 Task: Add a condition where "Requester Is not Prifile name" in recently solved tickets.
Action: Mouse moved to (195, 377)
Screenshot: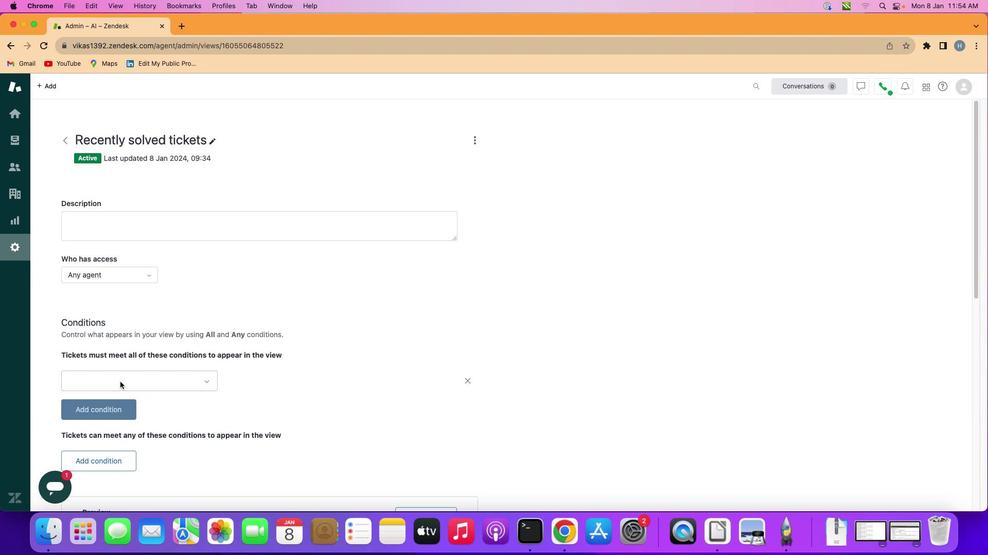 
Action: Mouse pressed left at (195, 377)
Screenshot: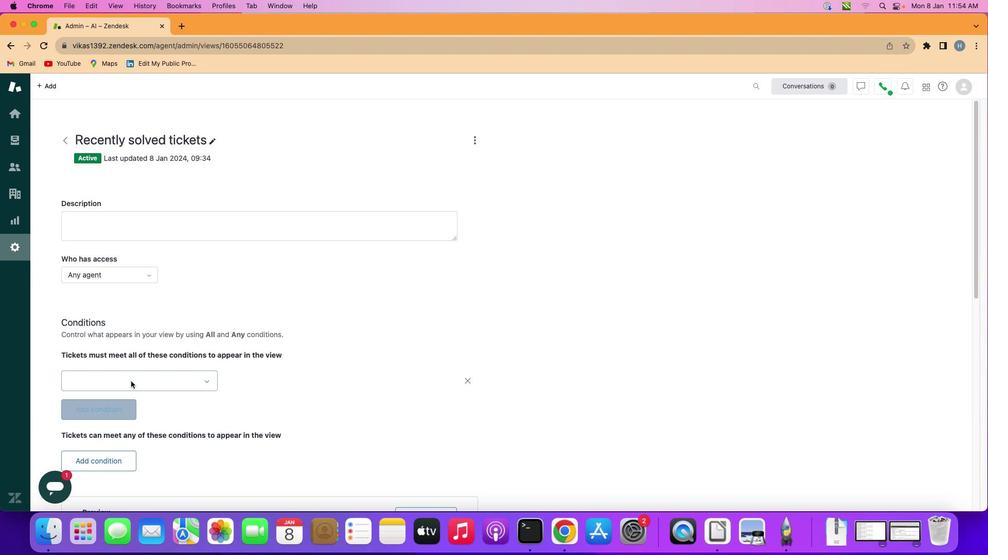 
Action: Mouse moved to (224, 375)
Screenshot: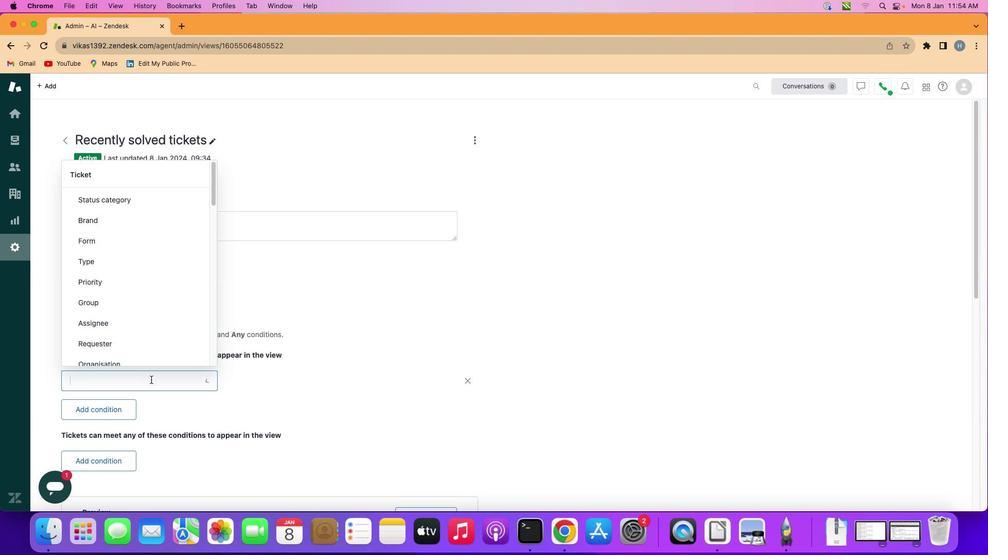 
Action: Mouse pressed left at (224, 375)
Screenshot: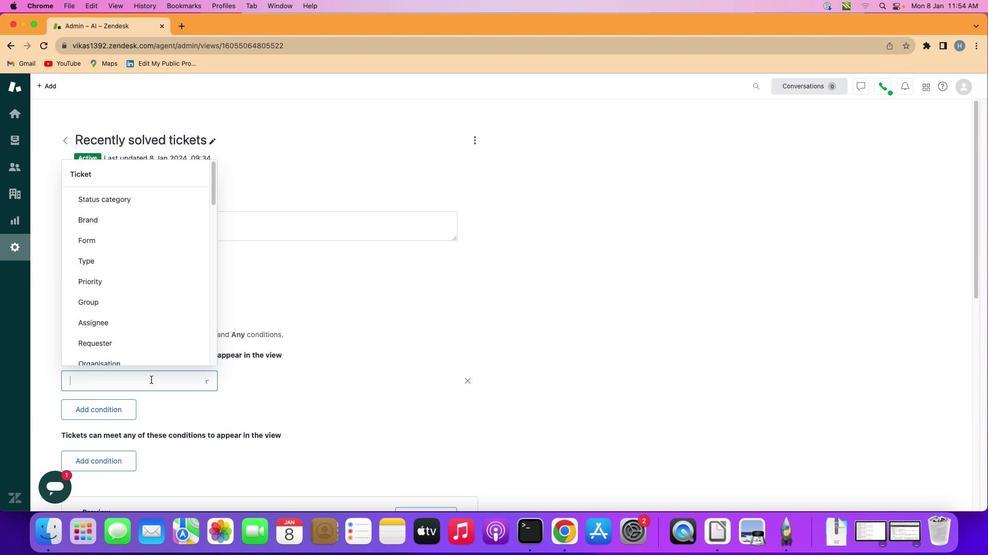 
Action: Mouse moved to (226, 346)
Screenshot: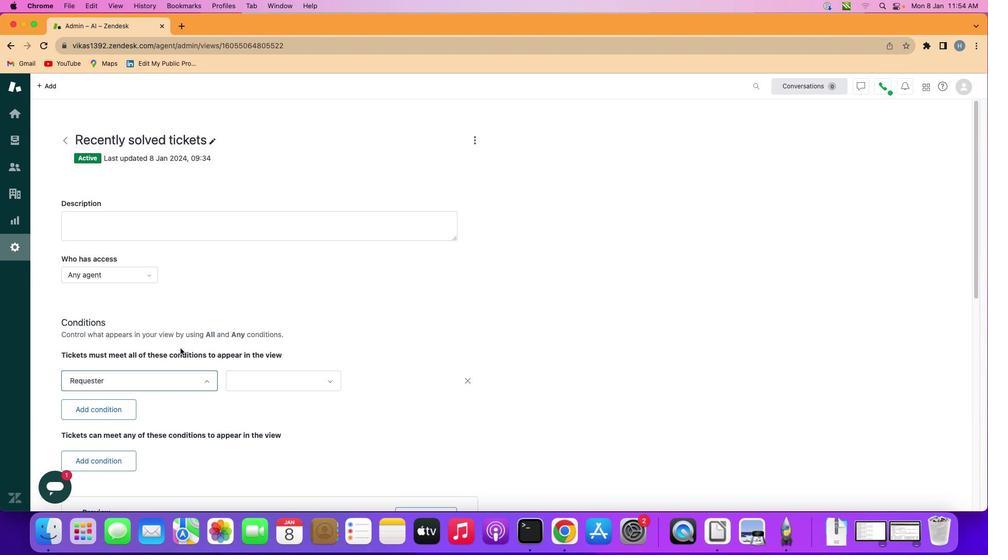 
Action: Mouse pressed left at (226, 346)
Screenshot: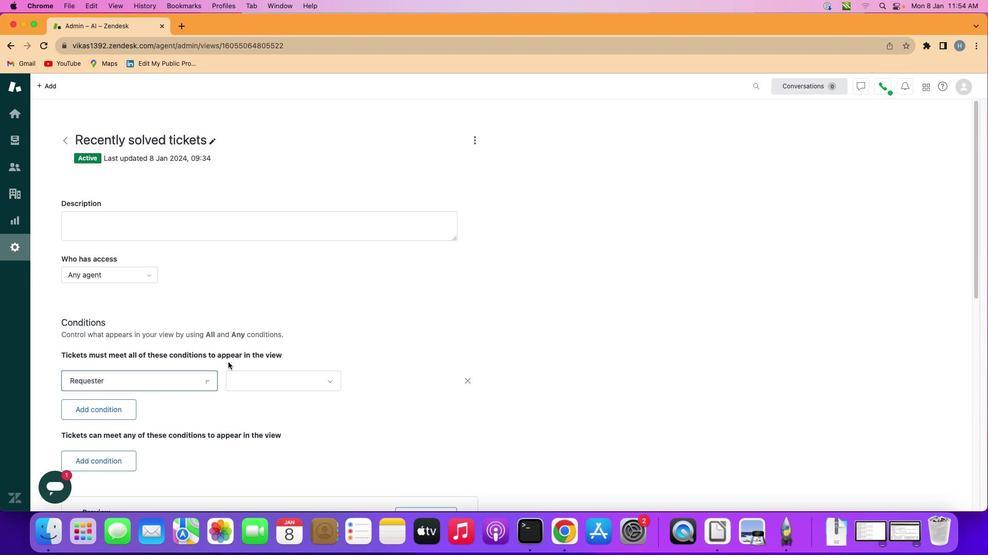 
Action: Mouse moved to (309, 375)
Screenshot: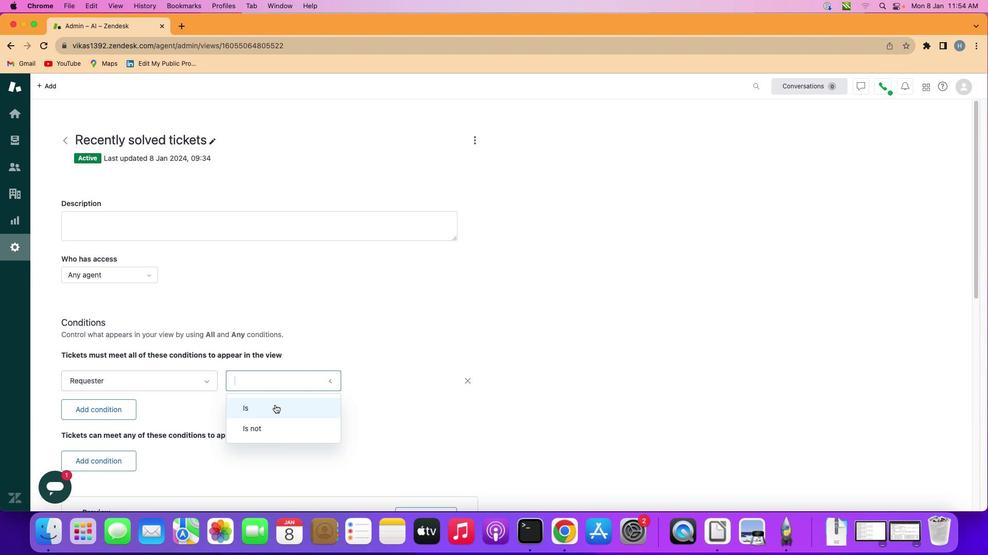 
Action: Mouse pressed left at (309, 375)
Screenshot: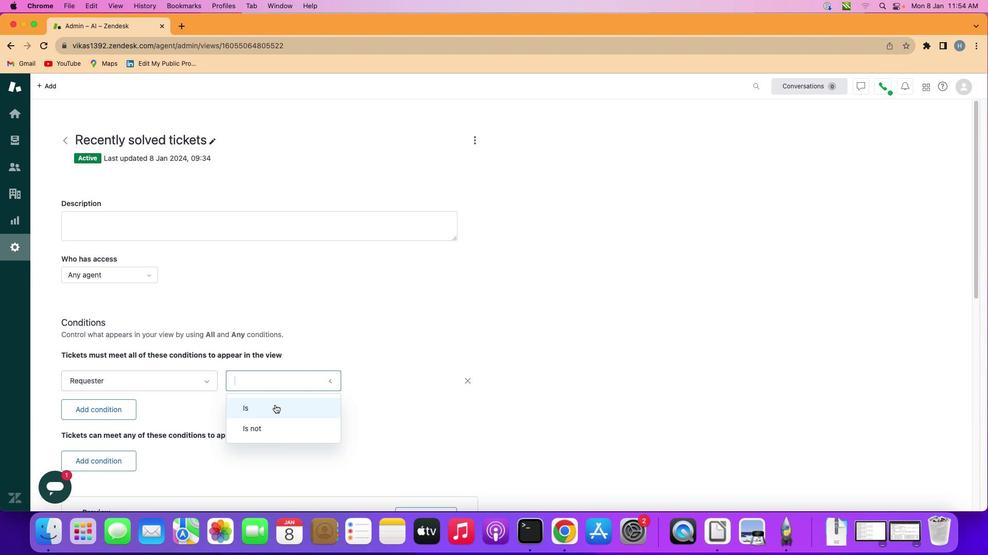 
Action: Mouse moved to (319, 407)
Screenshot: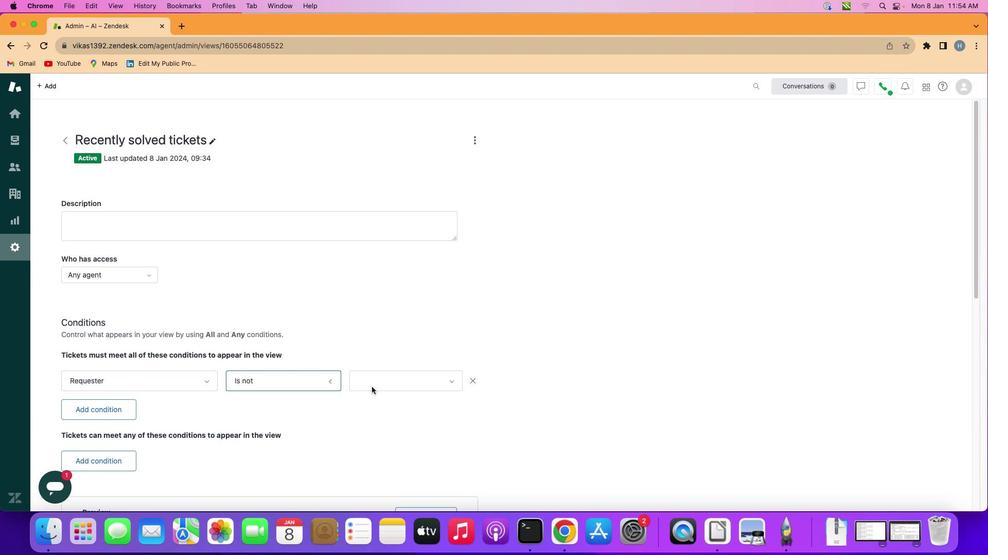 
Action: Mouse pressed left at (319, 407)
Screenshot: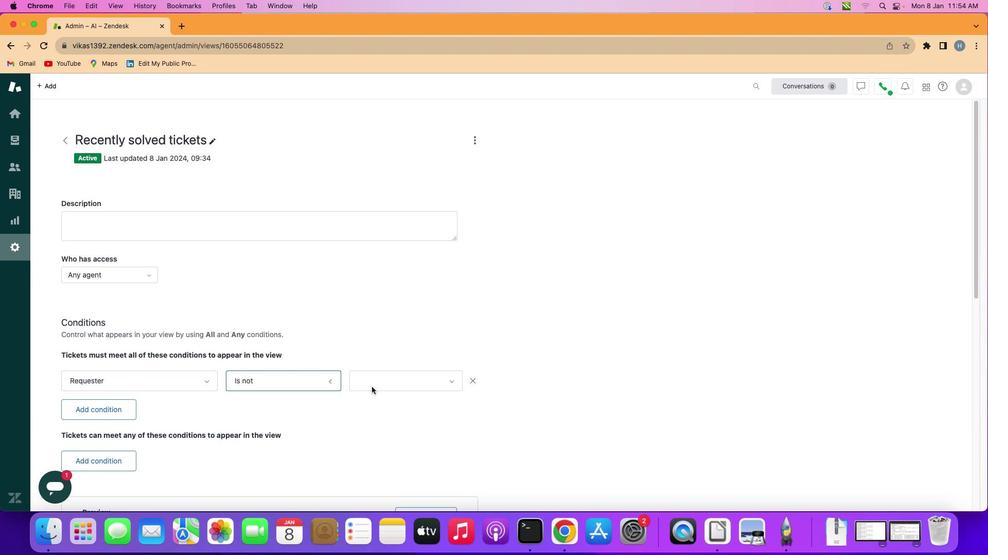 
Action: Mouse moved to (394, 377)
Screenshot: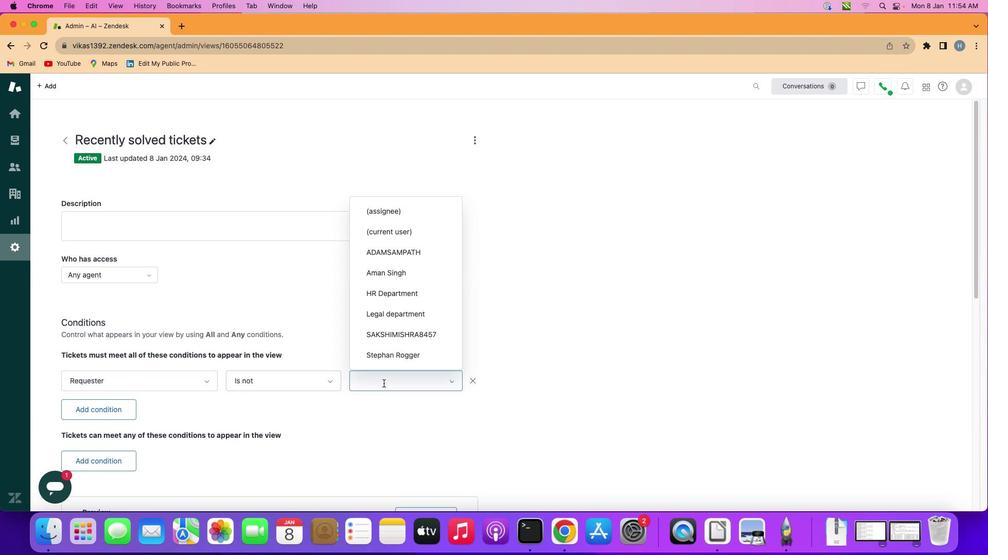 
Action: Mouse pressed left at (394, 377)
Screenshot: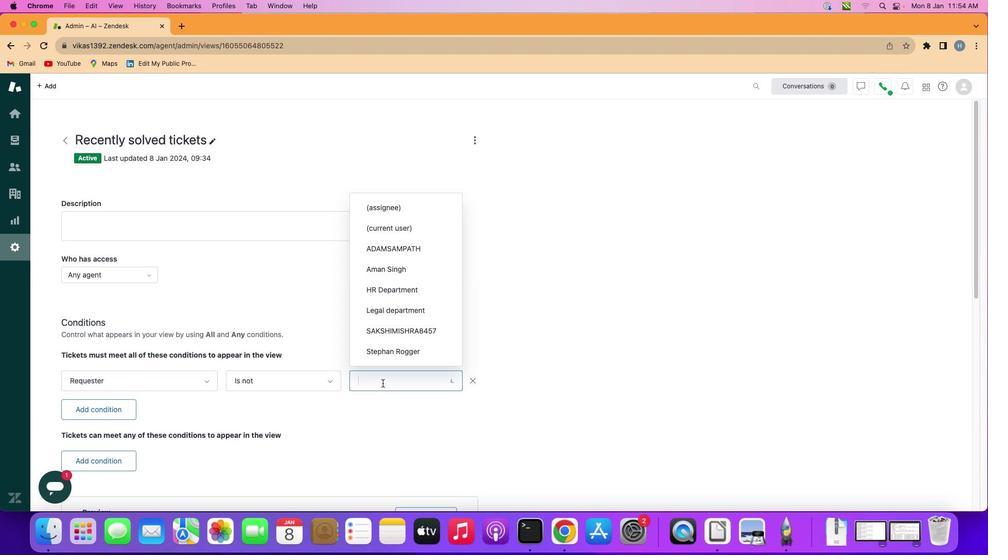 
Action: Mouse moved to (411, 350)
Screenshot: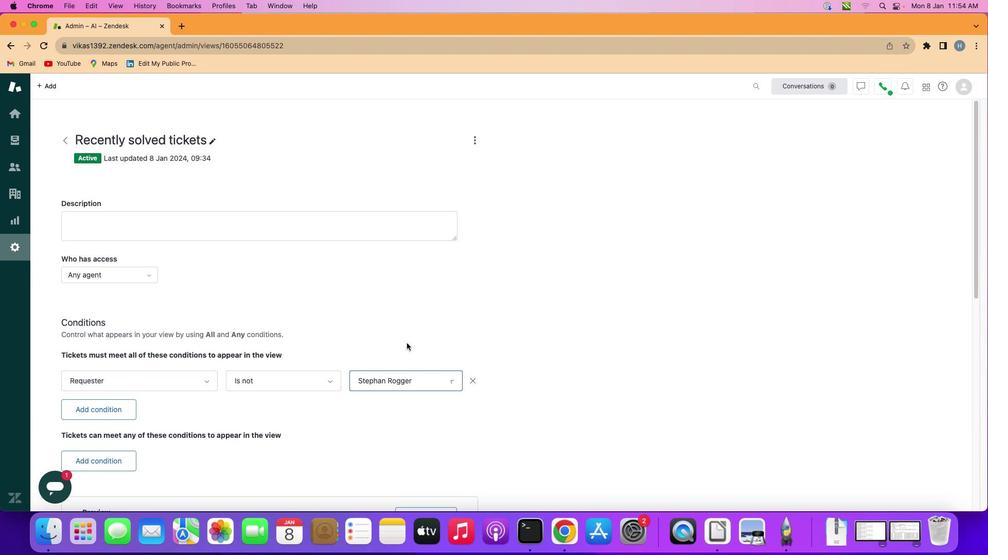 
Action: Mouse pressed left at (411, 350)
Screenshot: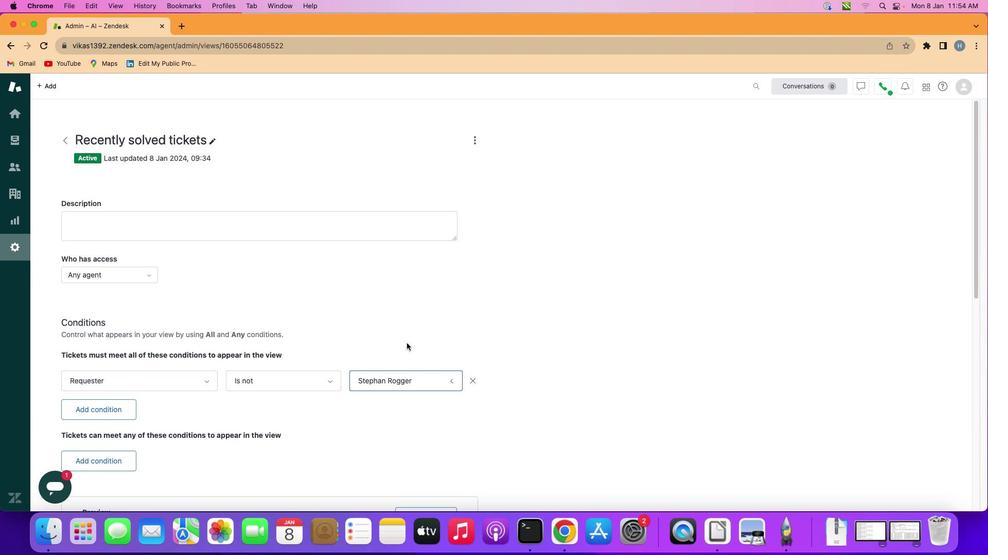 
Action: Mouse moved to (384, 333)
Screenshot: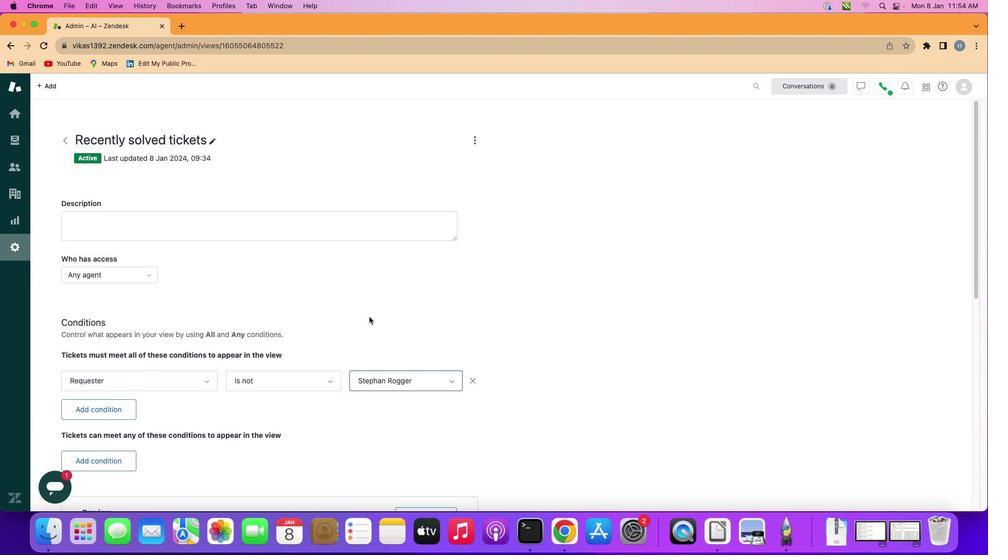 
